 Task: Select a due date automation when advanced on, the moment a card is due add dates not due tomorrow.
Action: Mouse moved to (1350, 107)
Screenshot: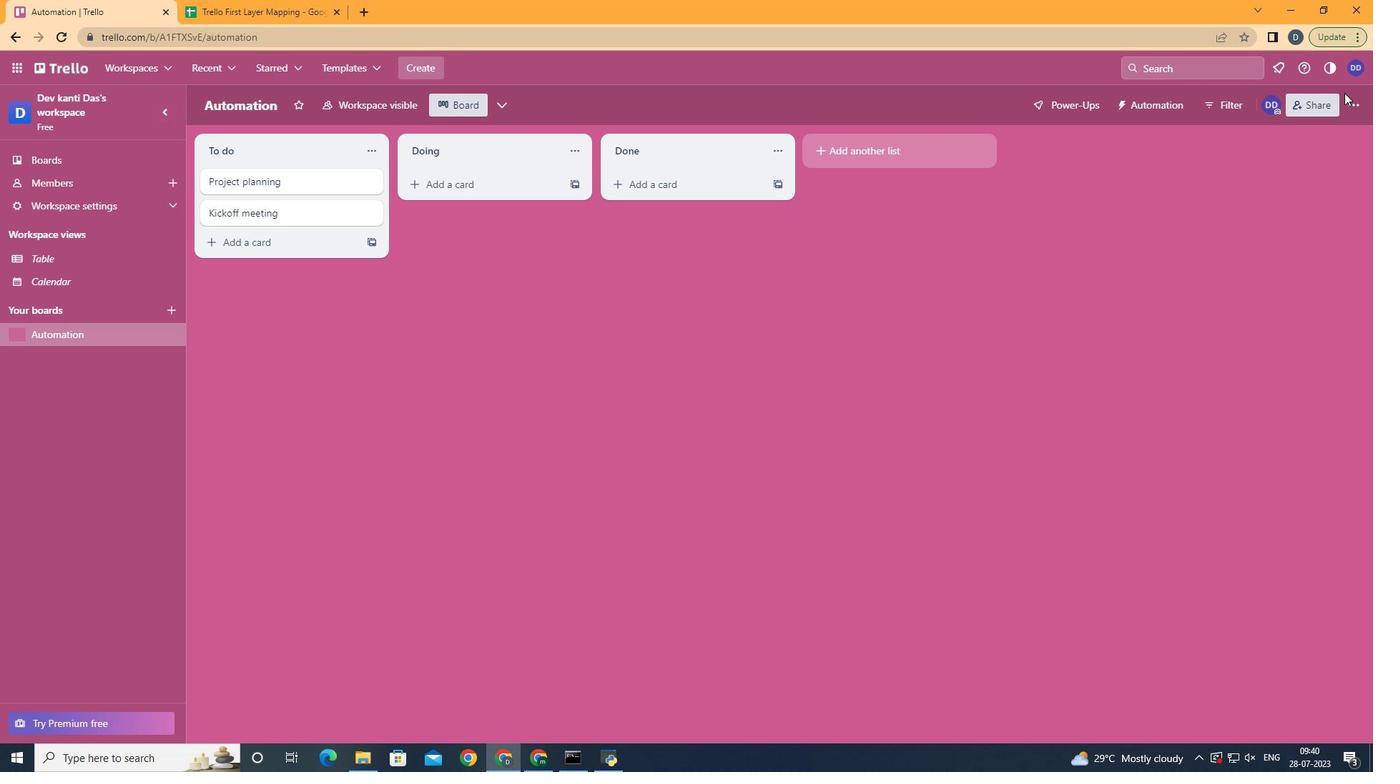 
Action: Mouse pressed left at (1350, 107)
Screenshot: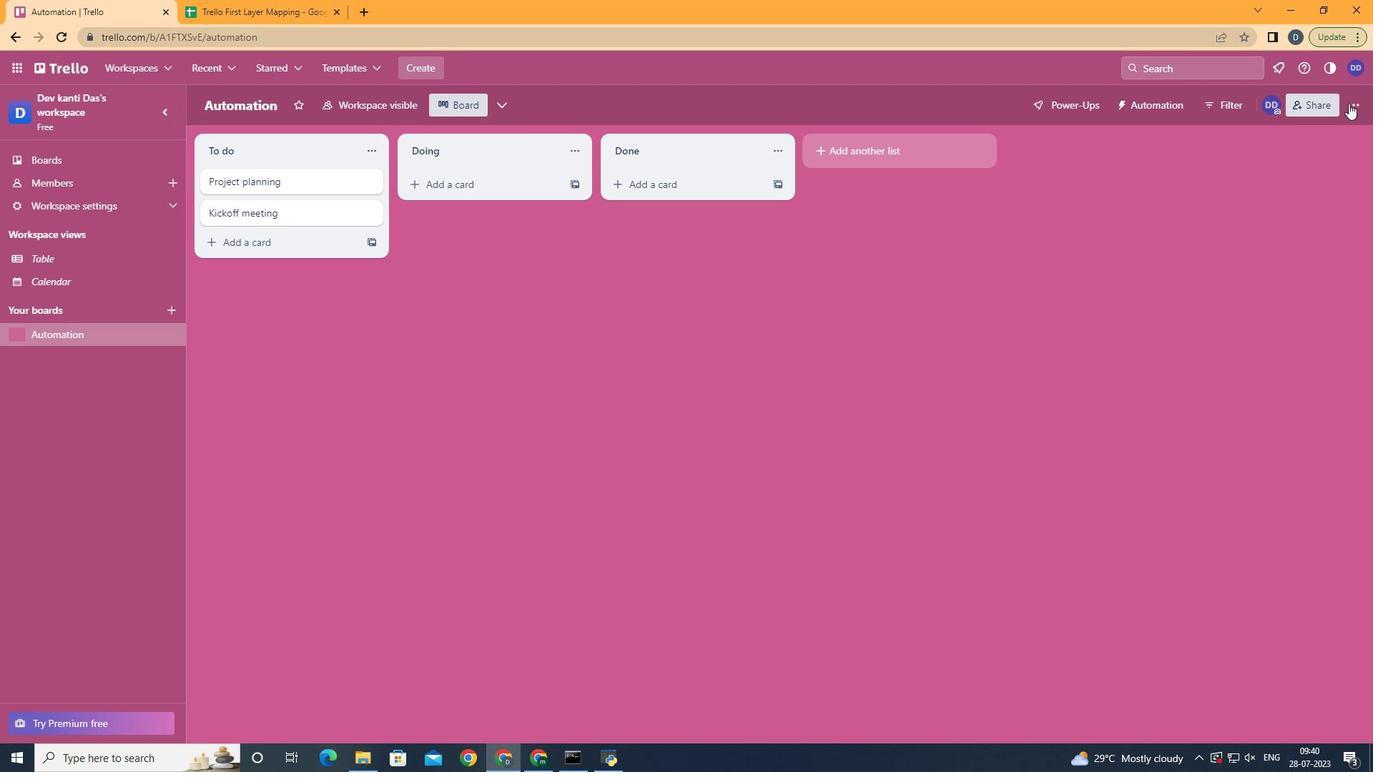 
Action: Mouse moved to (1219, 299)
Screenshot: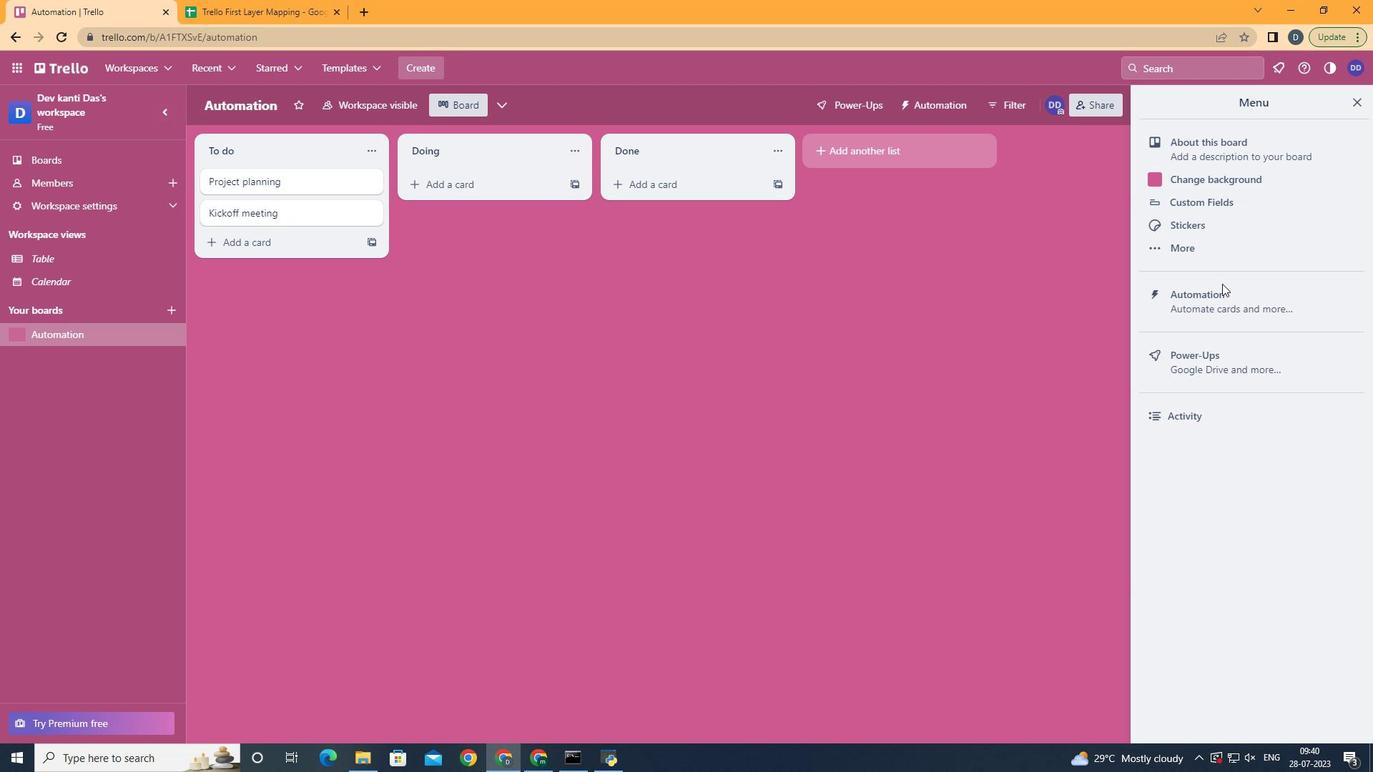 
Action: Mouse pressed left at (1219, 299)
Screenshot: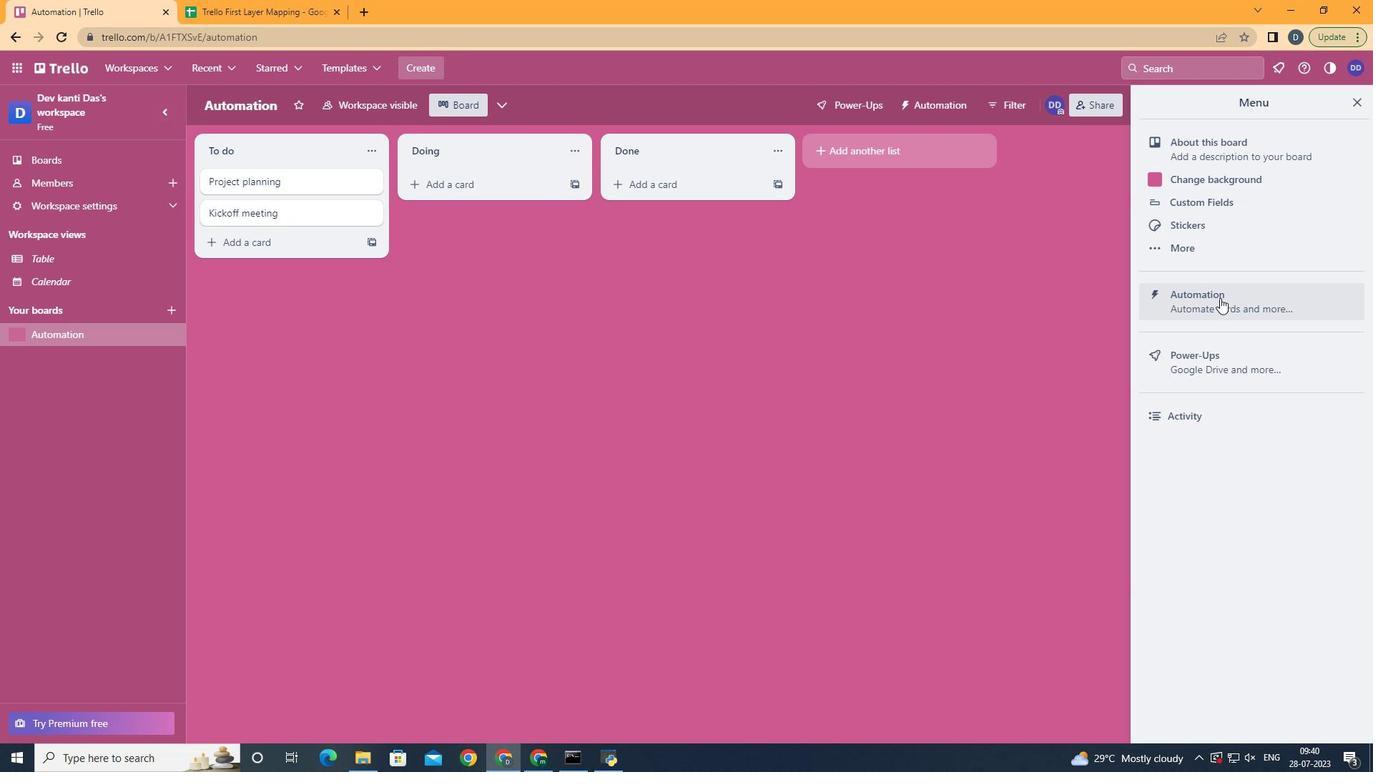 
Action: Mouse moved to (273, 286)
Screenshot: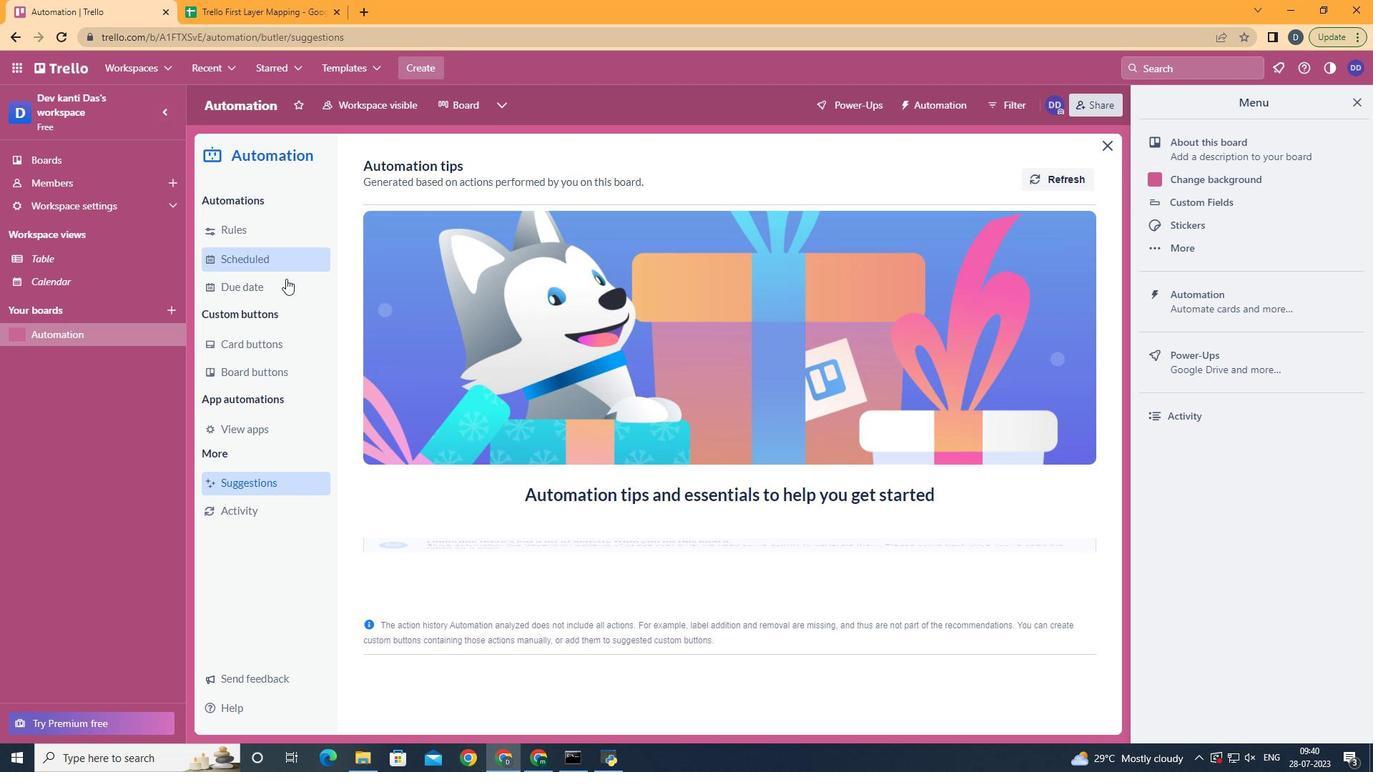 
Action: Mouse pressed left at (273, 286)
Screenshot: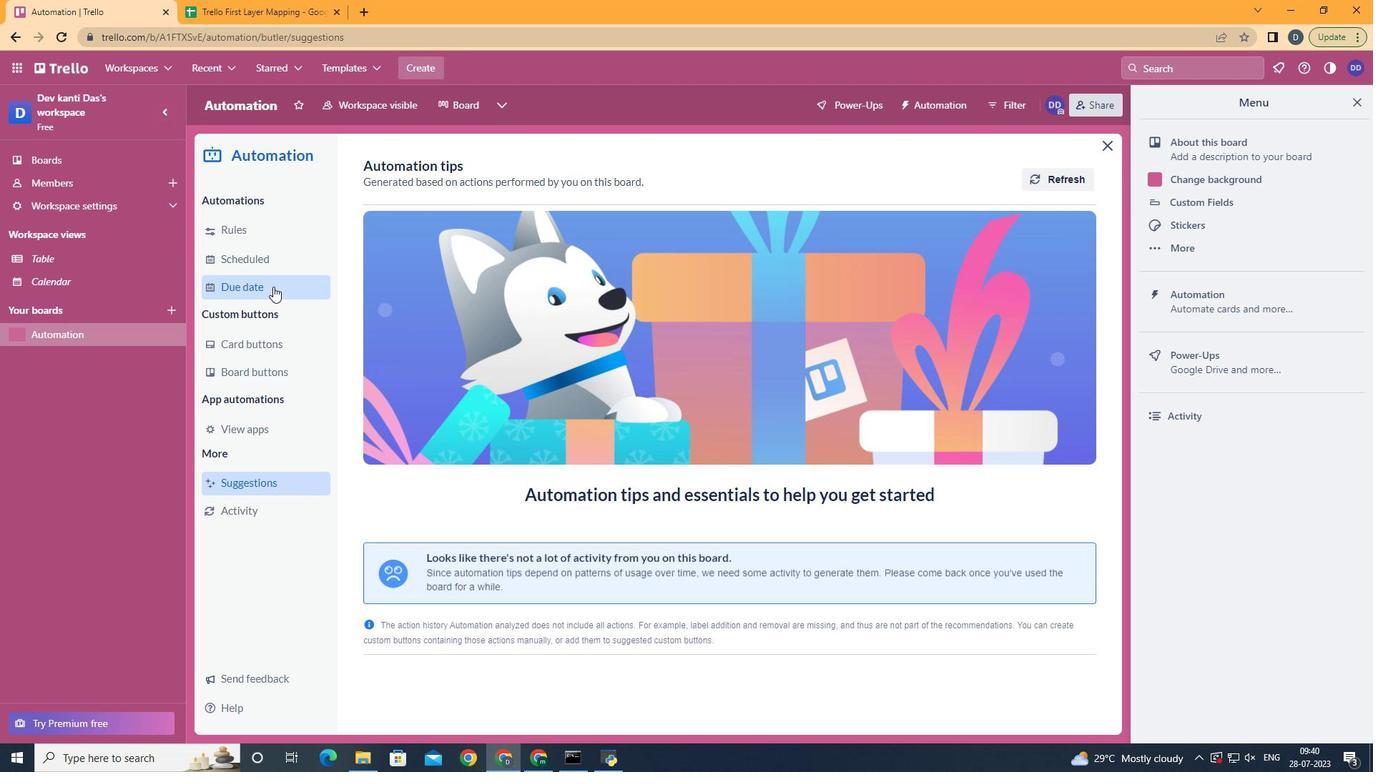 
Action: Mouse moved to (1001, 156)
Screenshot: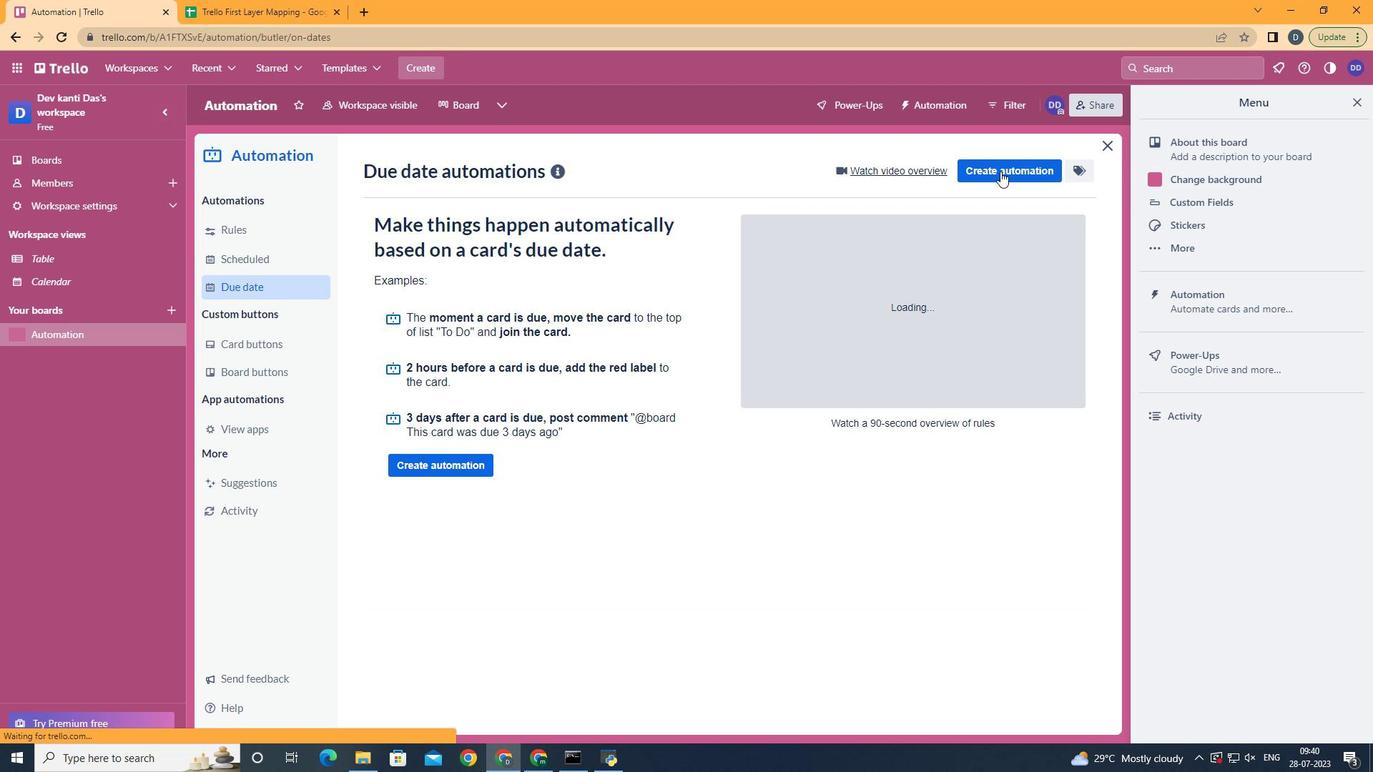 
Action: Mouse pressed left at (1001, 156)
Screenshot: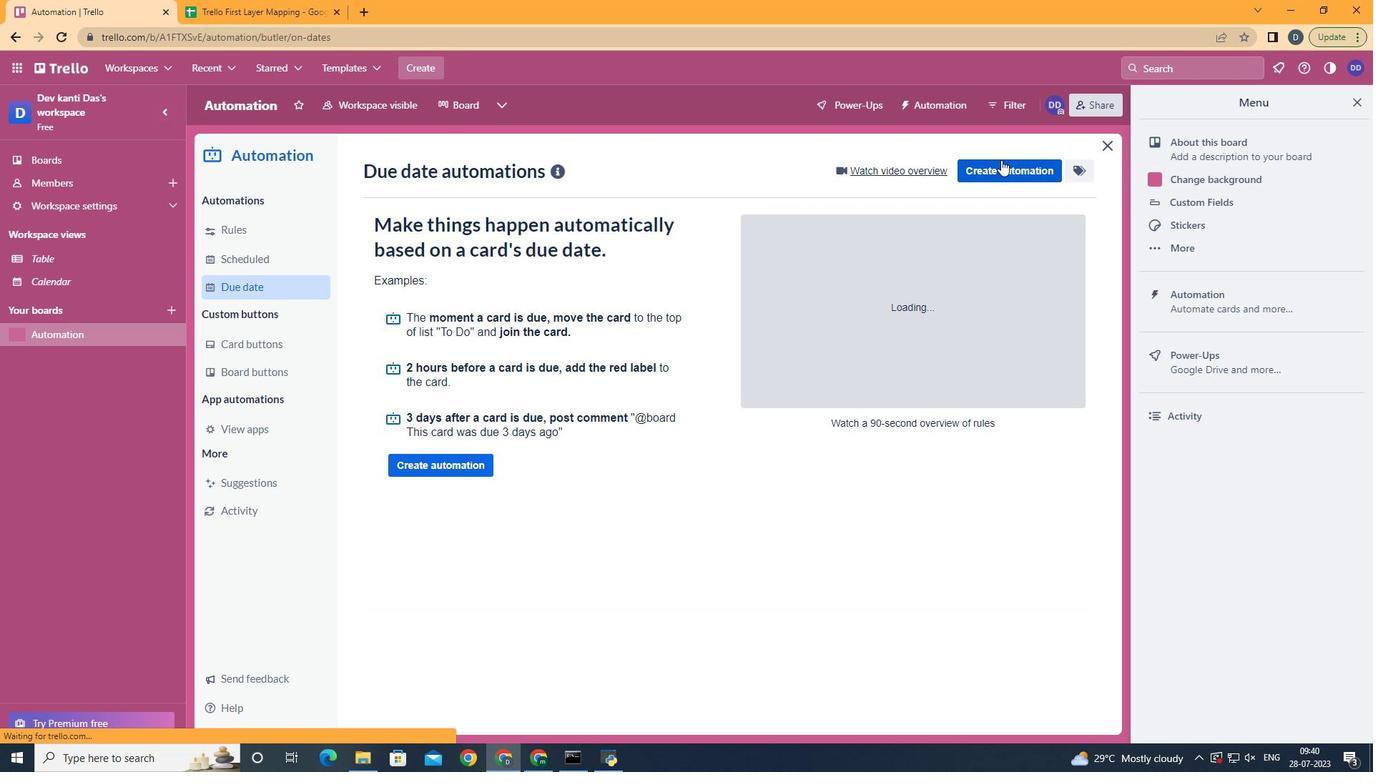 
Action: Mouse moved to (998, 163)
Screenshot: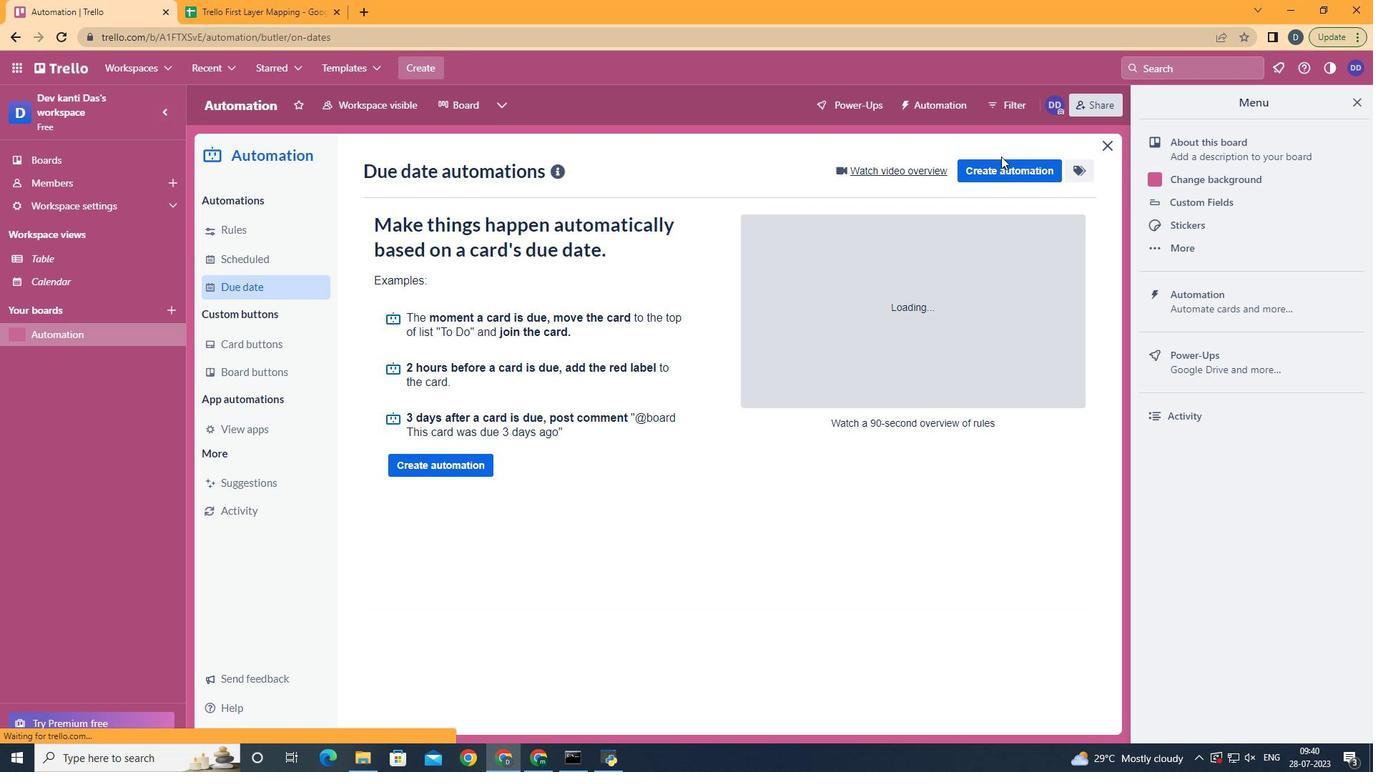 
Action: Mouse pressed left at (998, 163)
Screenshot: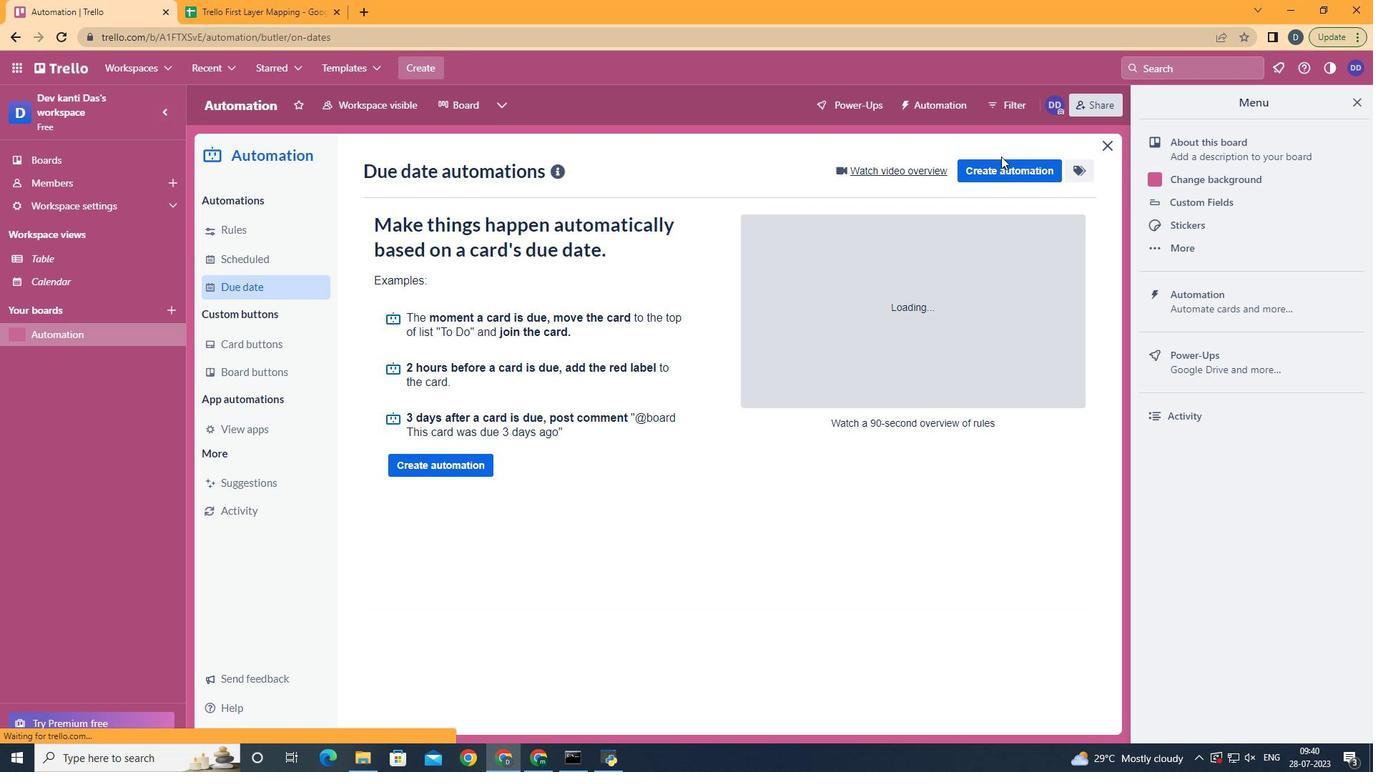 
Action: Mouse moved to (738, 326)
Screenshot: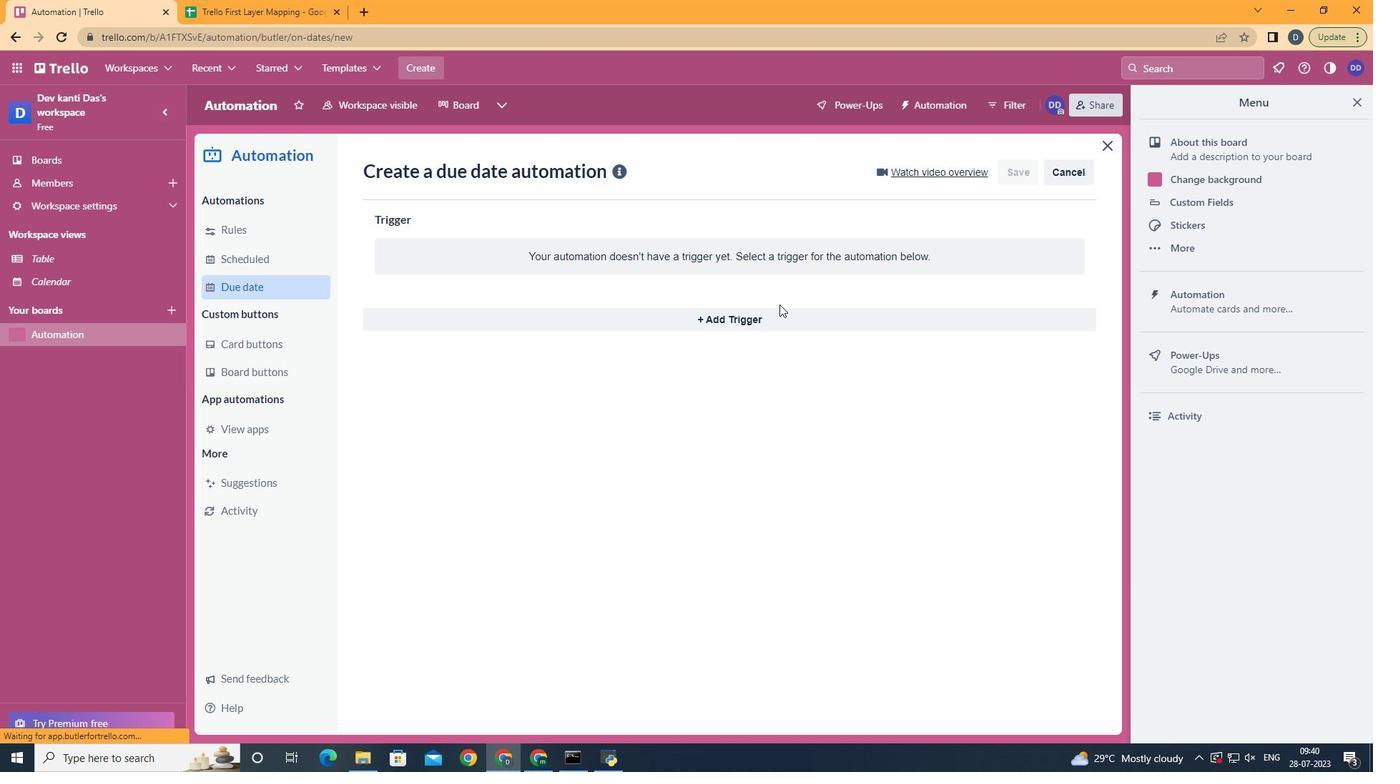 
Action: Mouse pressed left at (738, 326)
Screenshot: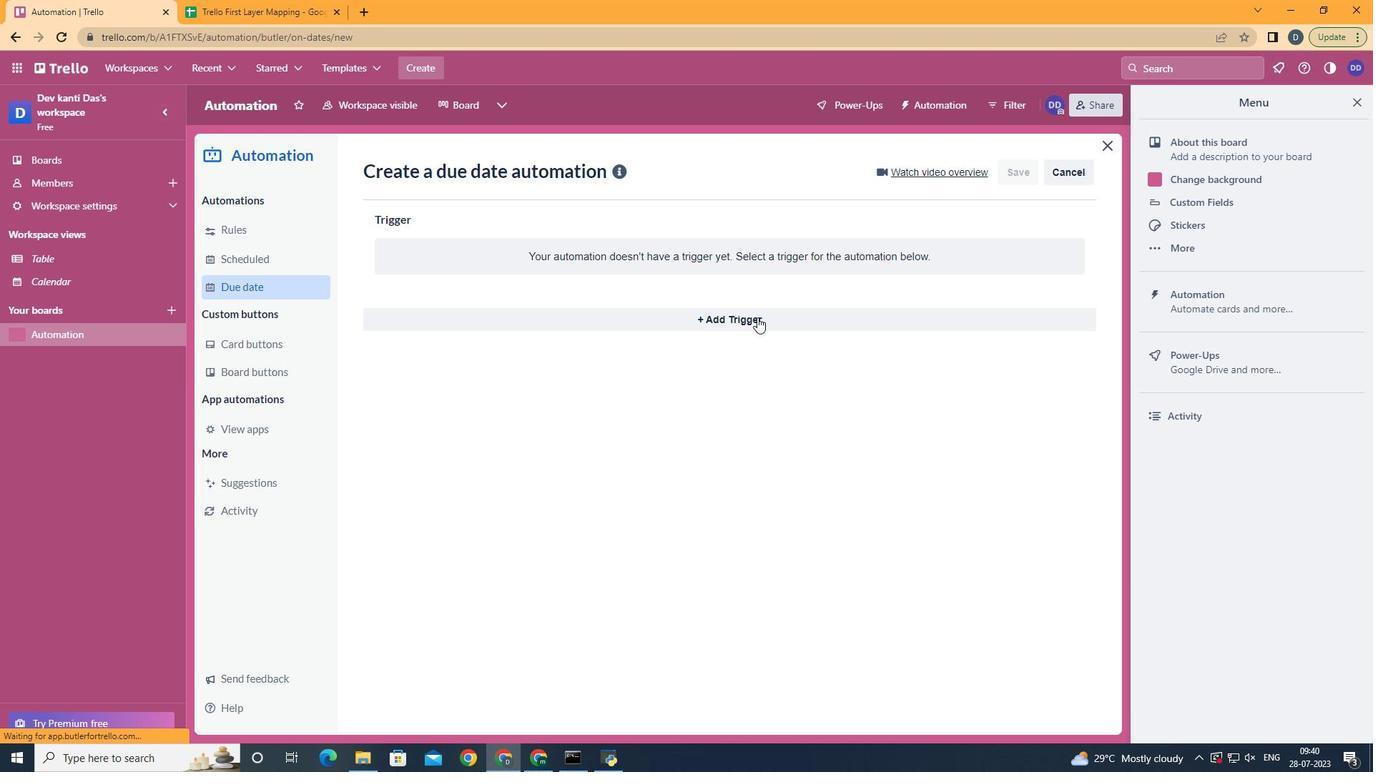 
Action: Mouse moved to (485, 485)
Screenshot: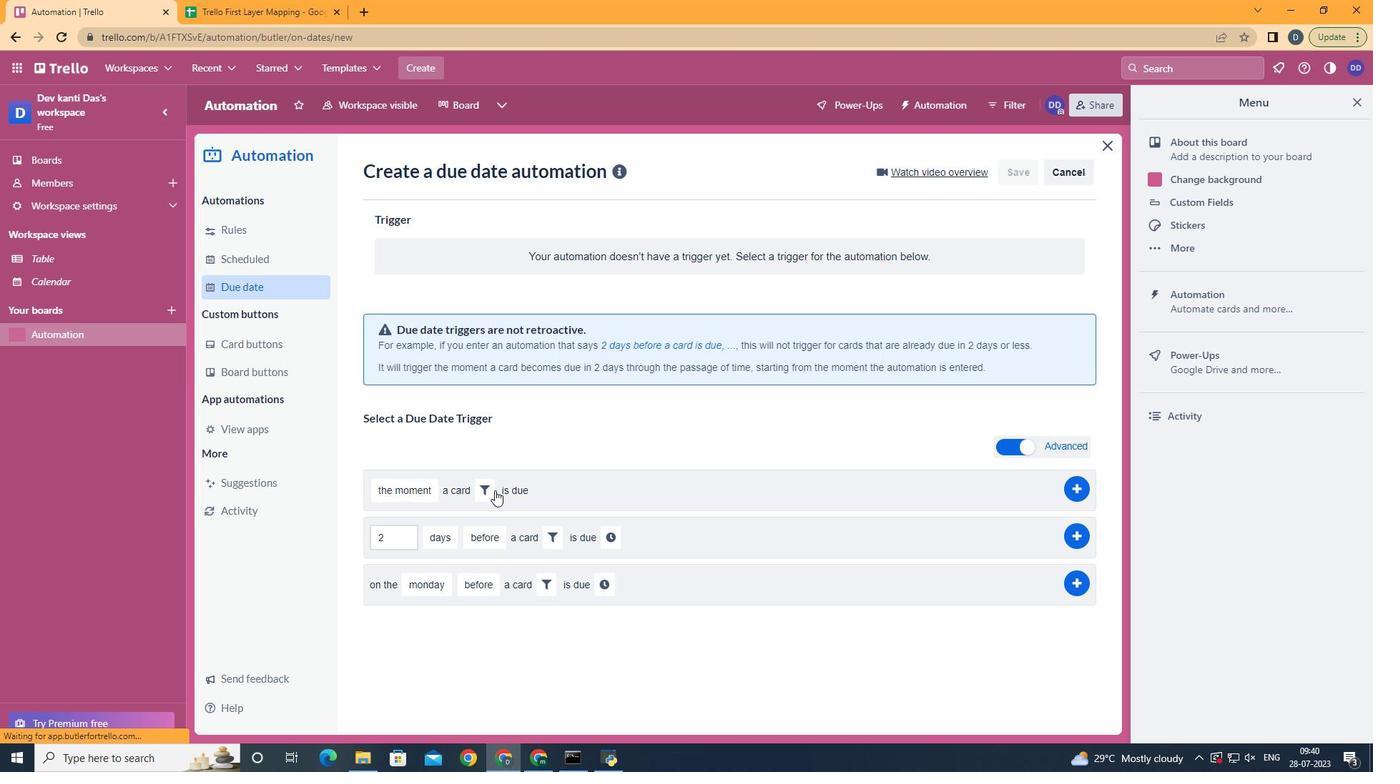 
Action: Mouse pressed left at (485, 485)
Screenshot: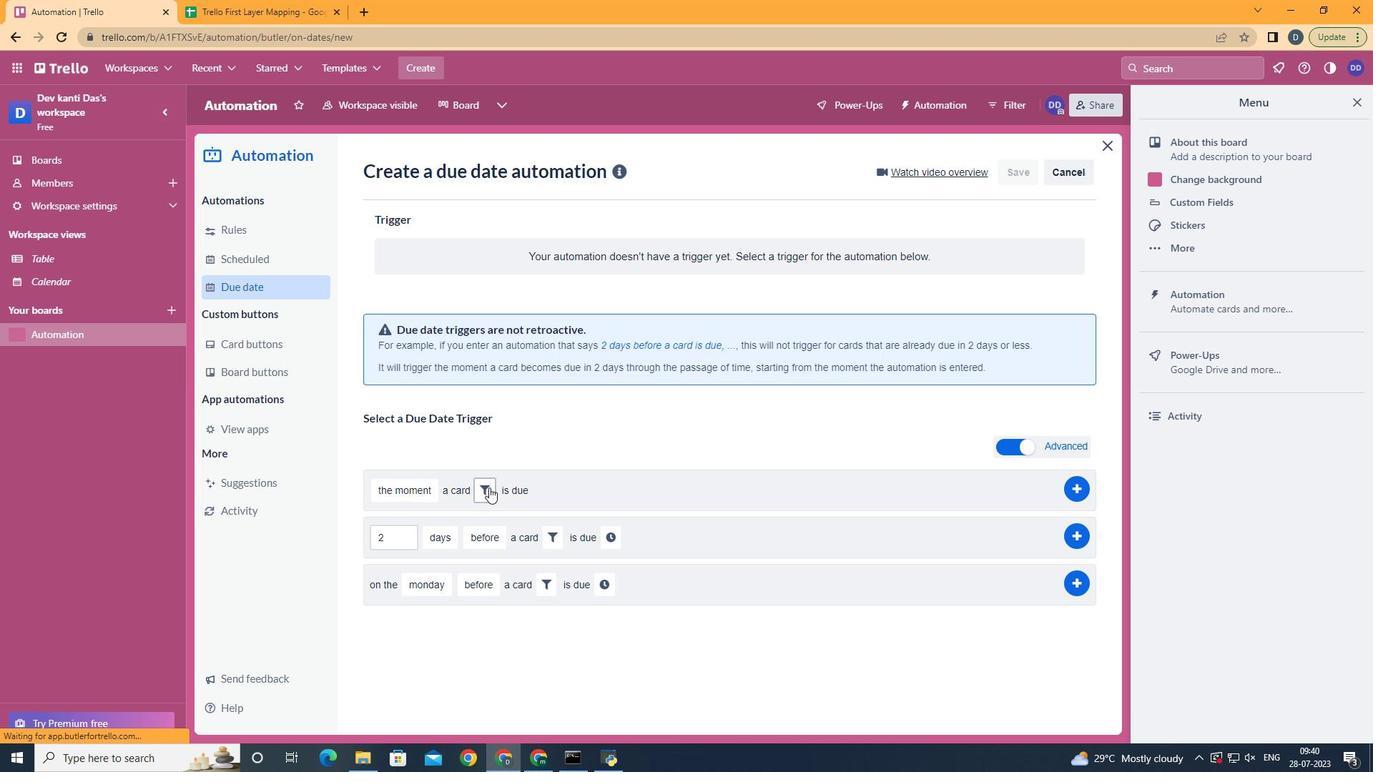 
Action: Mouse moved to (571, 536)
Screenshot: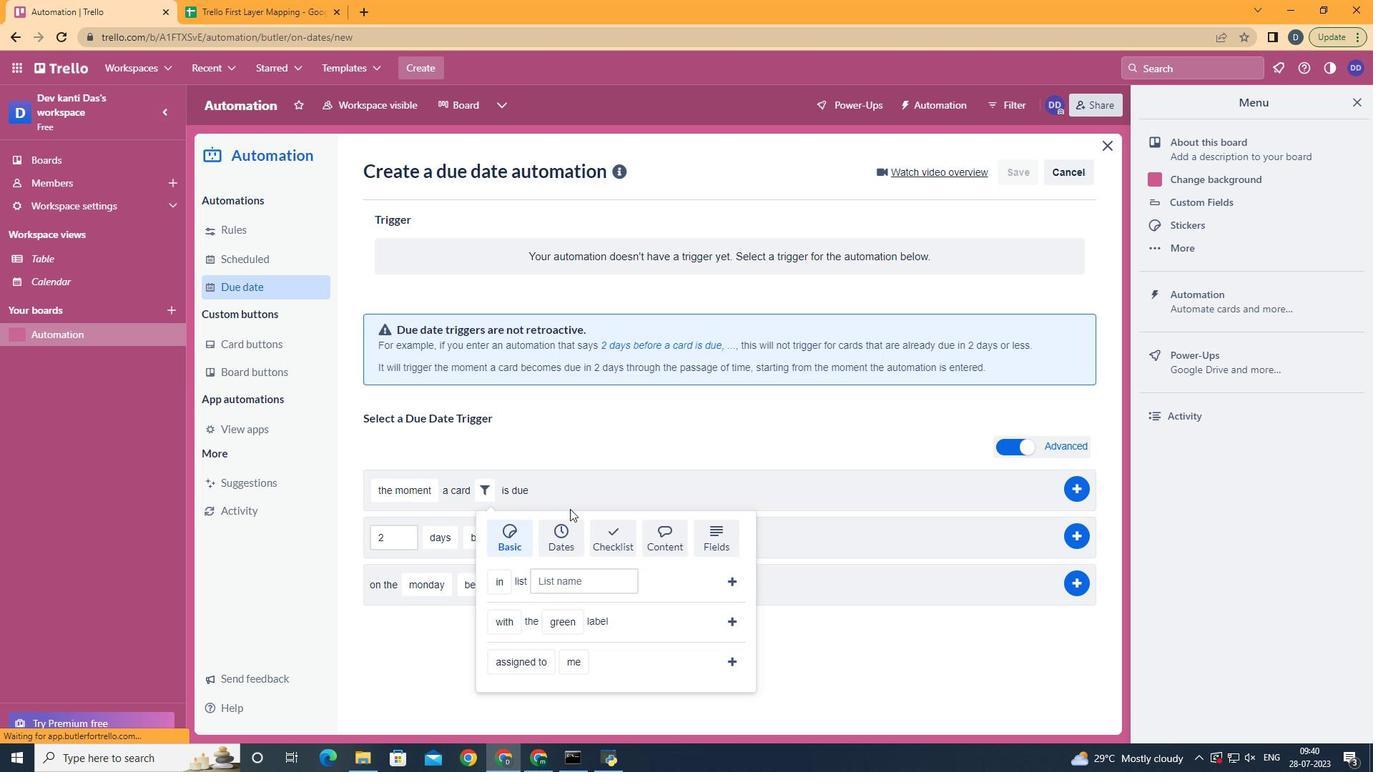 
Action: Mouse pressed left at (571, 536)
Screenshot: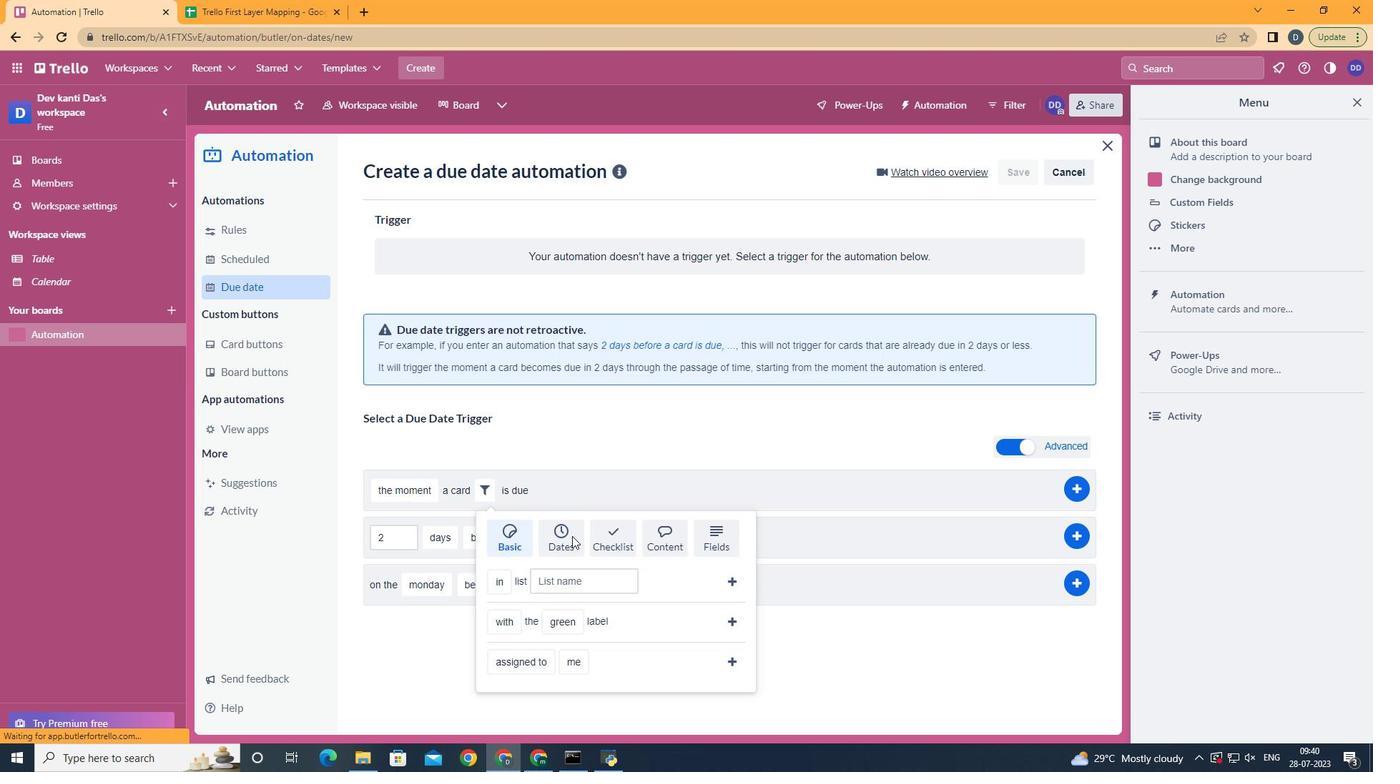 
Action: Mouse moved to (551, 582)
Screenshot: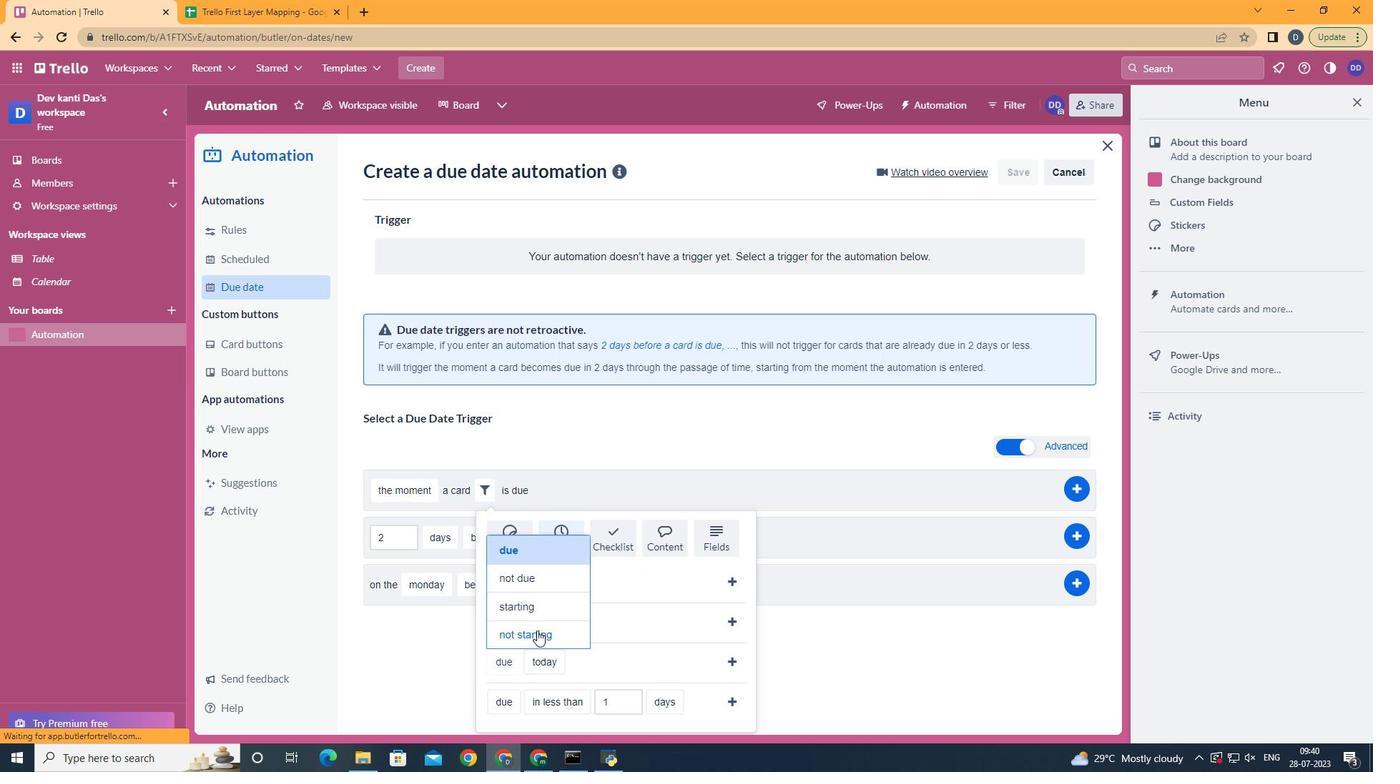 
Action: Mouse pressed left at (551, 582)
Screenshot: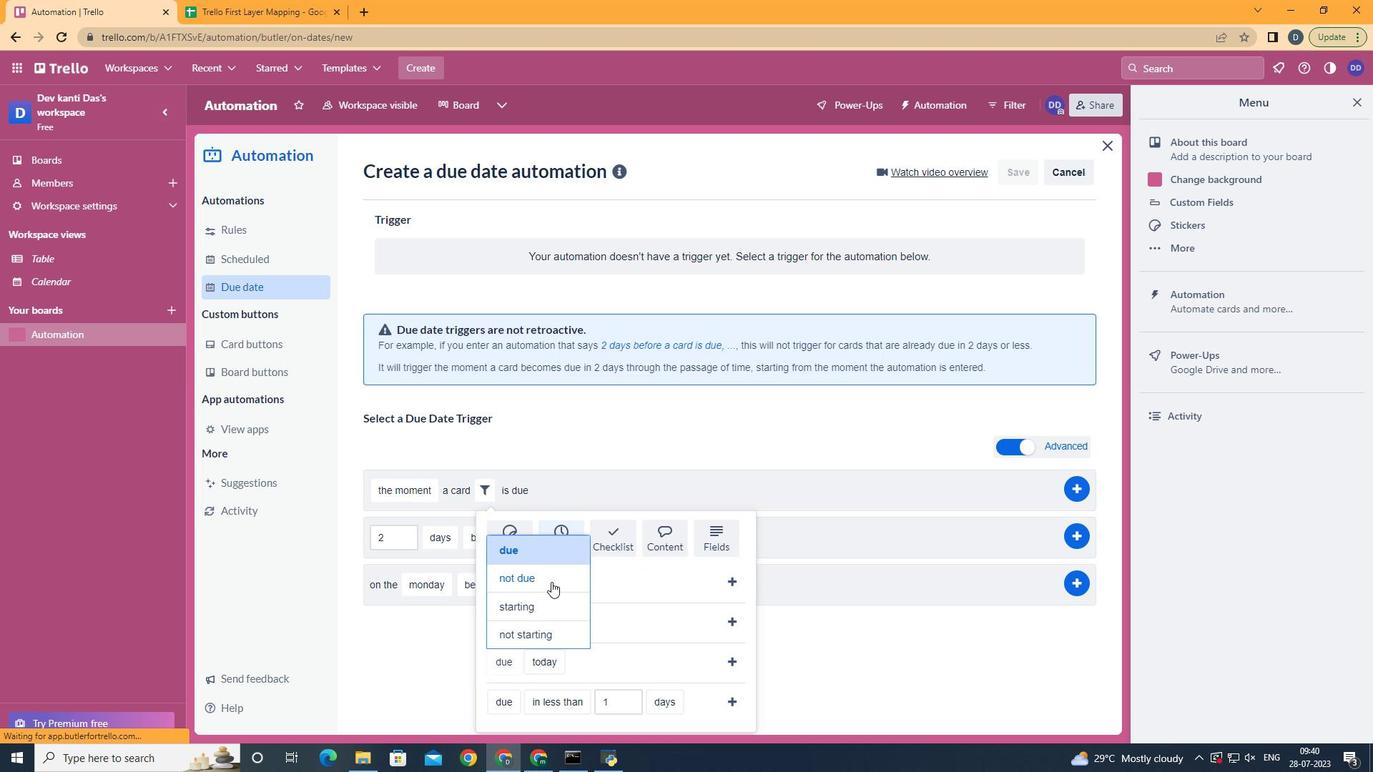 
Action: Mouse moved to (583, 516)
Screenshot: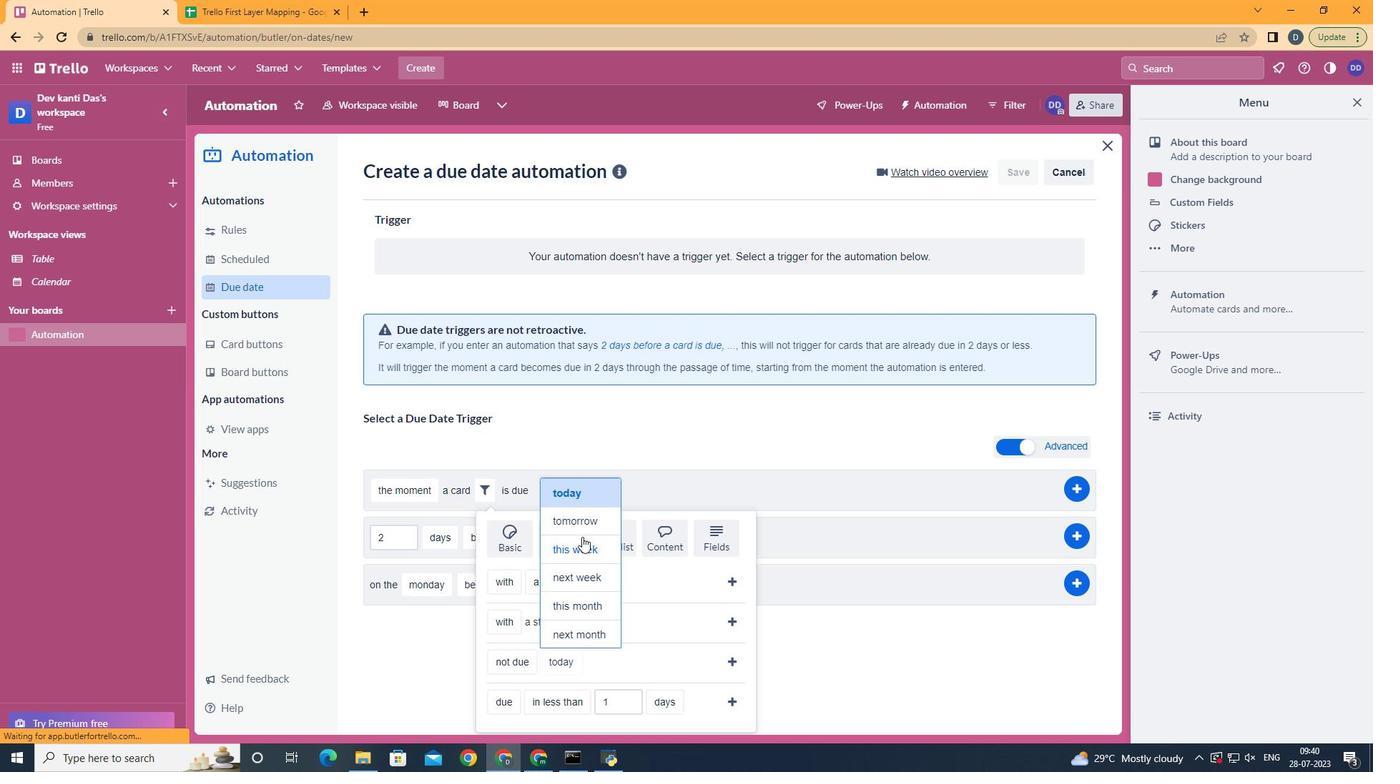 
Action: Mouse pressed left at (583, 516)
Screenshot: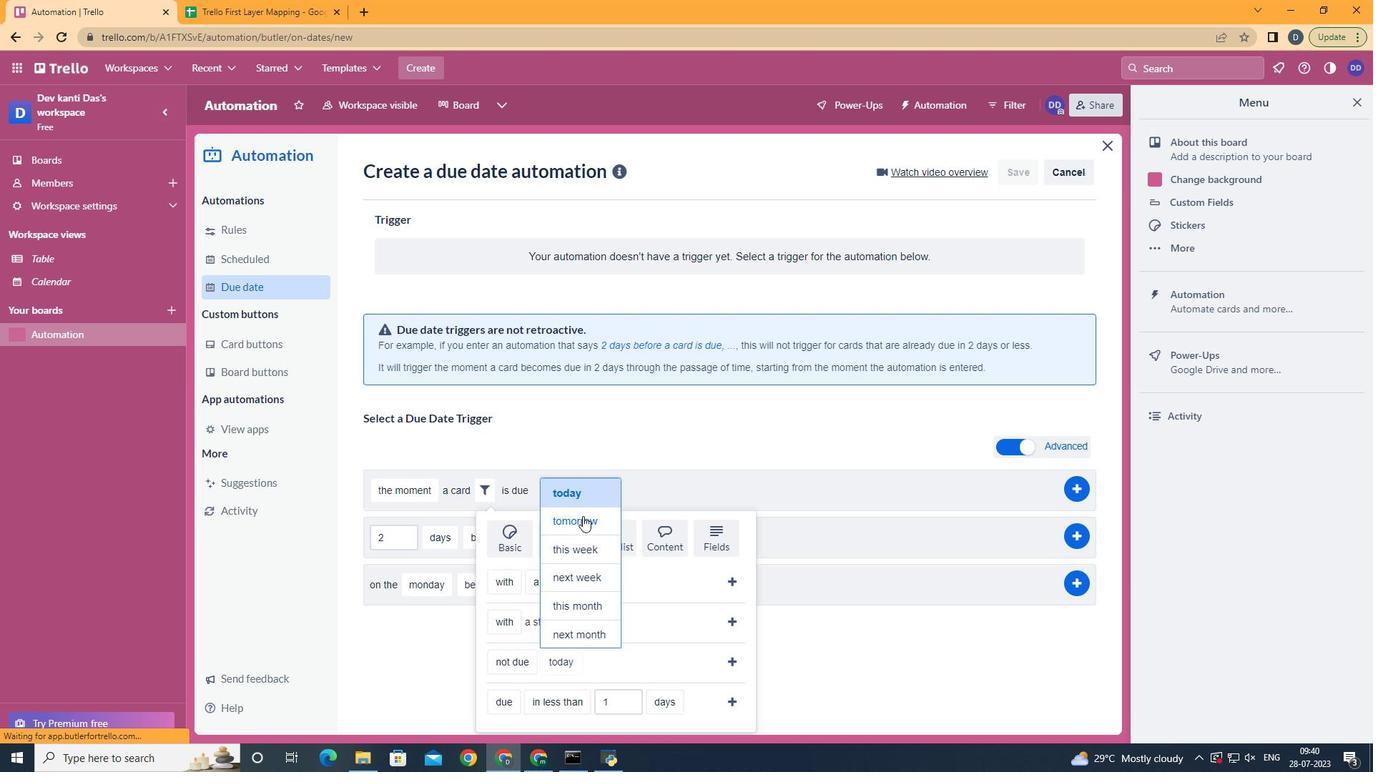 
Action: Mouse moved to (736, 668)
Screenshot: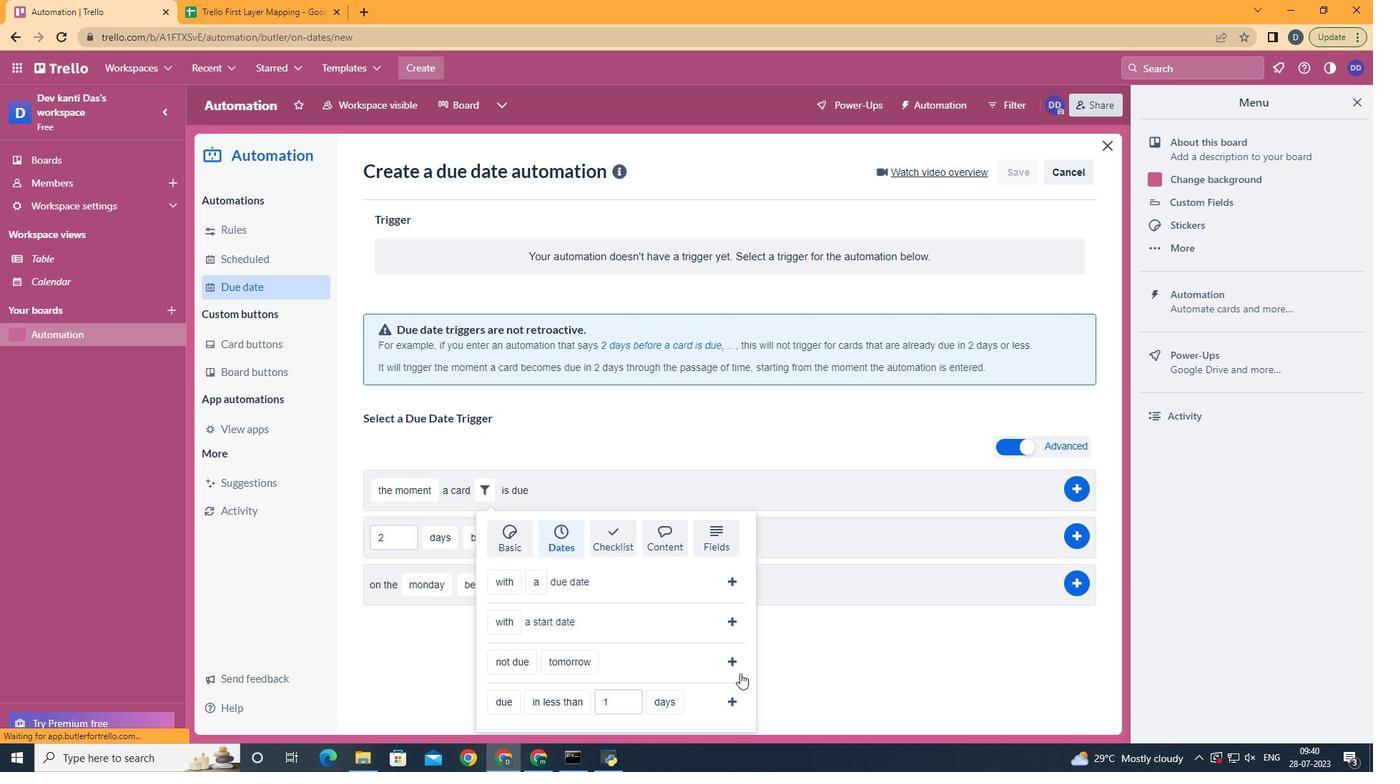 
Action: Mouse pressed left at (736, 668)
Screenshot: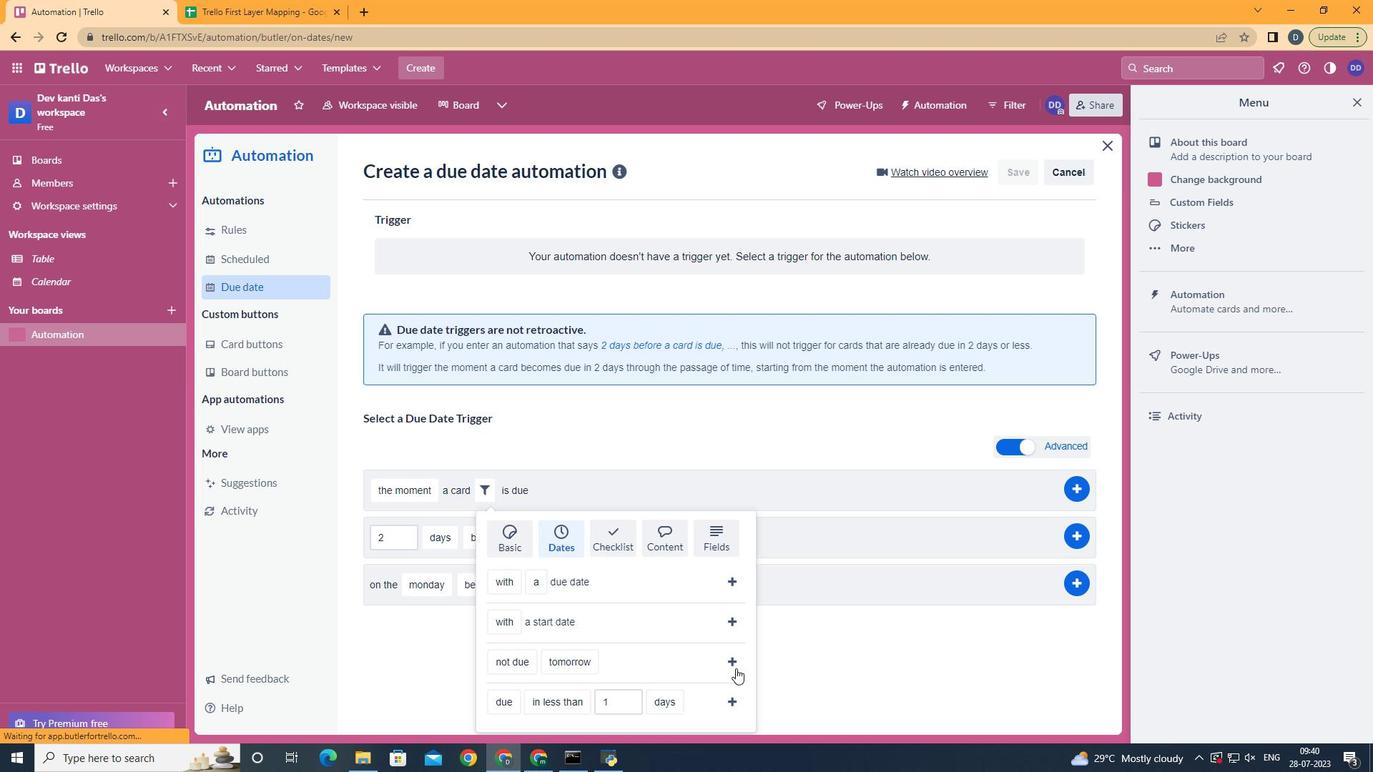 
Action: Mouse moved to (726, 606)
Screenshot: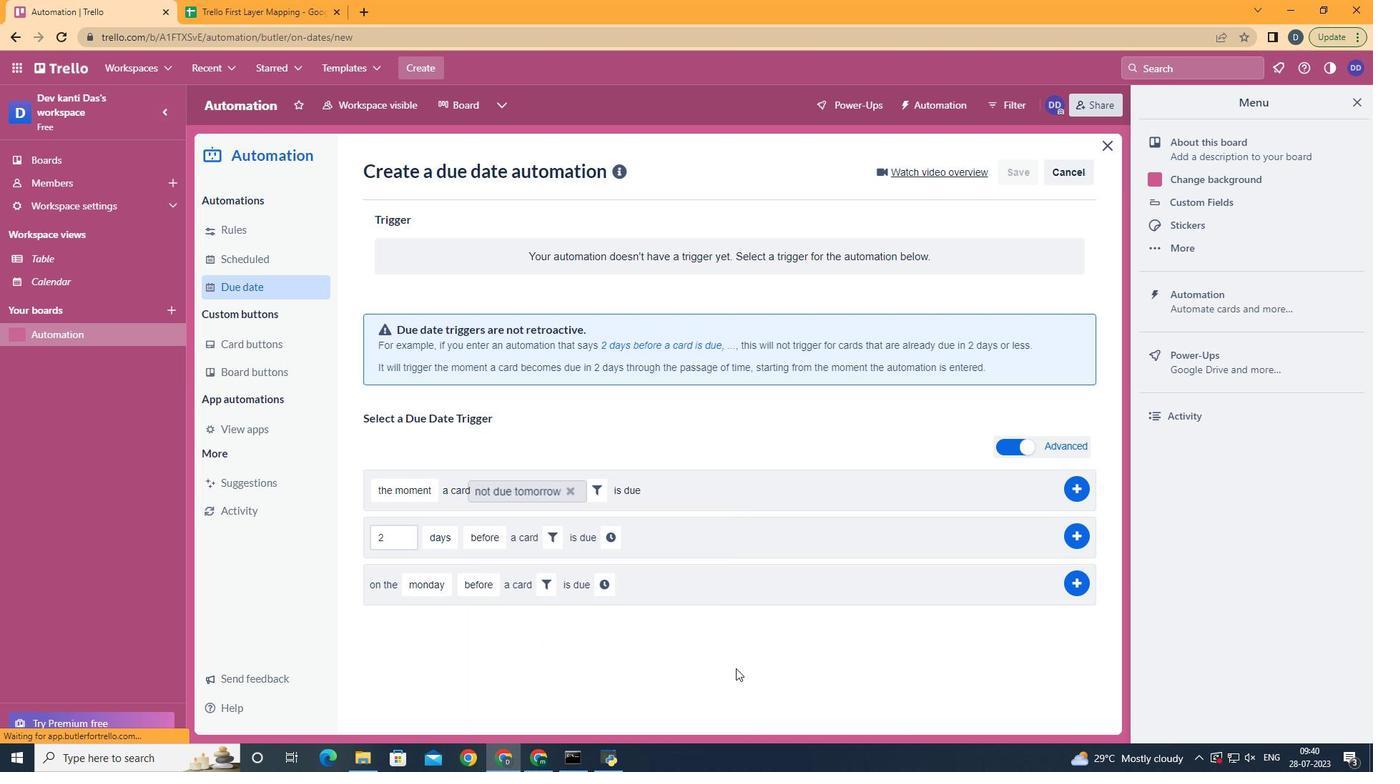 
